 Task: Report abuse to  page of Shell
Action: Mouse moved to (594, 97)
Screenshot: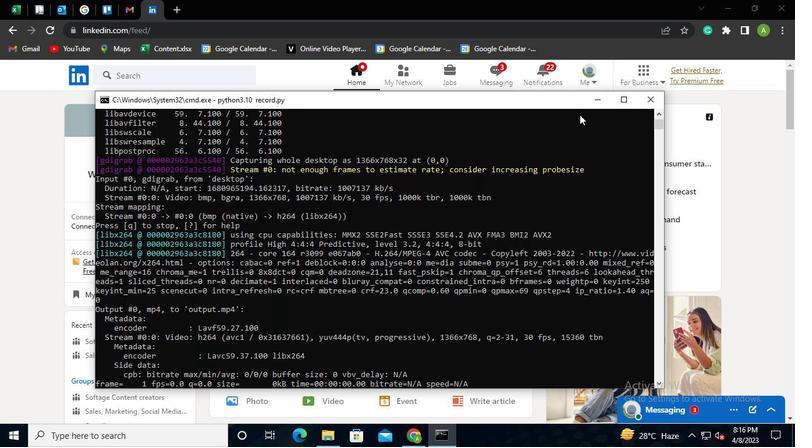 
Action: Mouse pressed left at (594, 97)
Screenshot: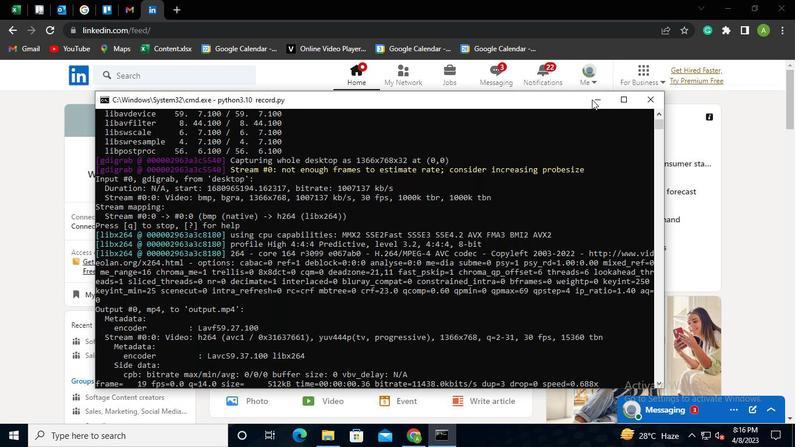 
Action: Mouse moved to (137, 57)
Screenshot: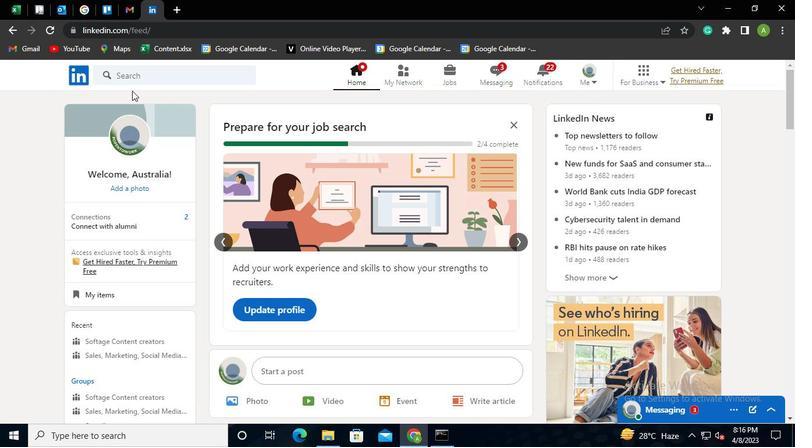 
Action: Mouse pressed left at (137, 57)
Screenshot: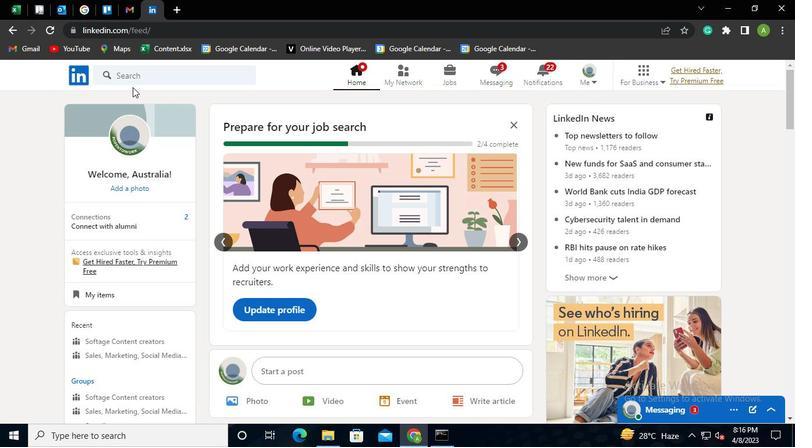 
Action: Mouse moved to (135, 80)
Screenshot: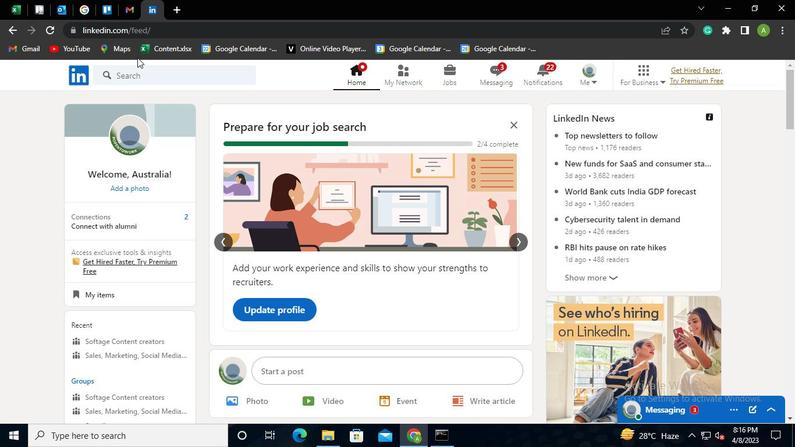 
Action: Mouse pressed left at (135, 80)
Screenshot: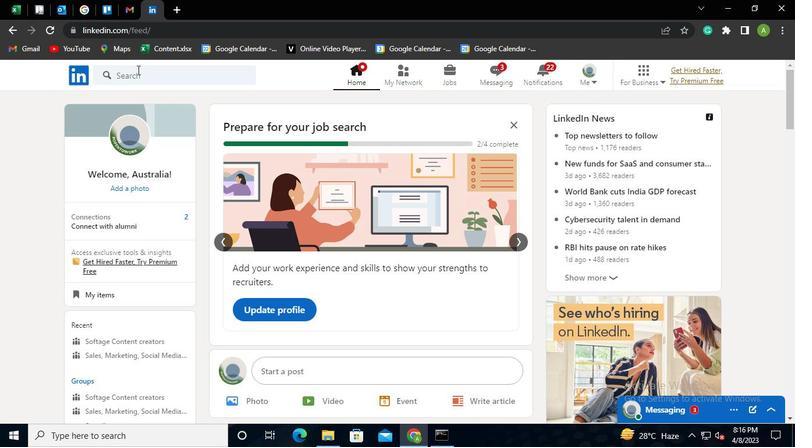
Action: Mouse moved to (129, 125)
Screenshot: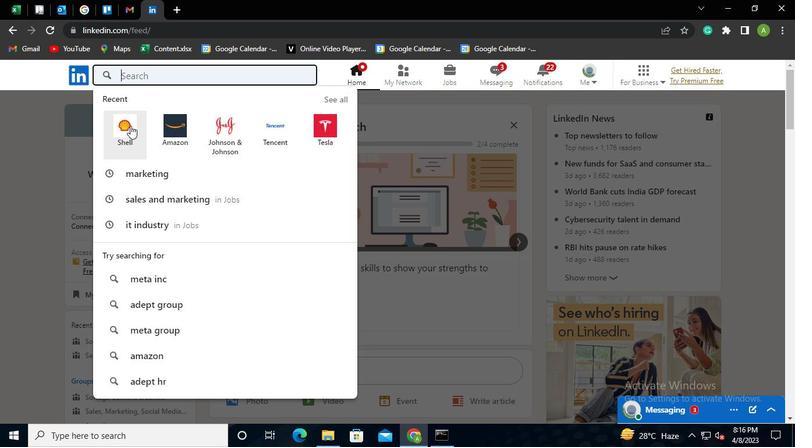 
Action: Mouse pressed left at (129, 125)
Screenshot: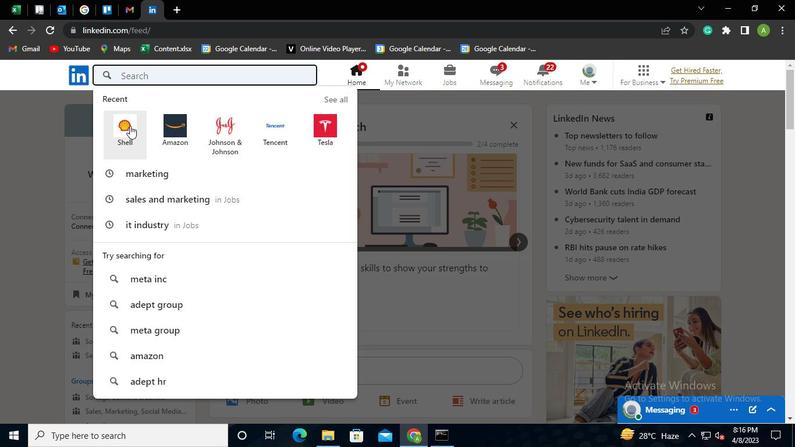 
Action: Mouse moved to (273, 228)
Screenshot: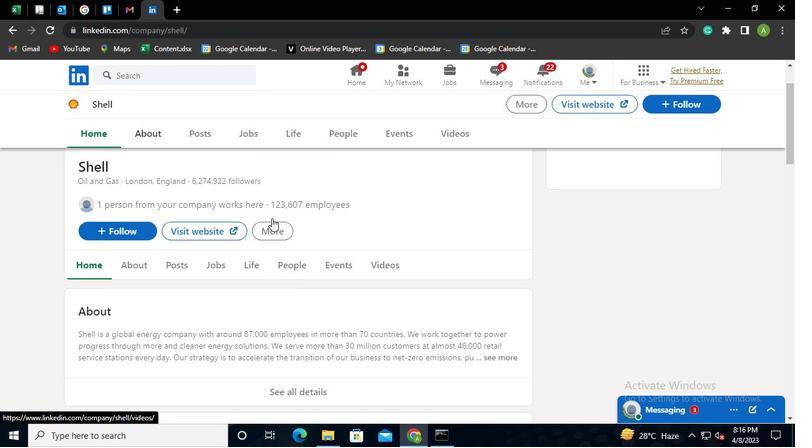 
Action: Mouse pressed left at (273, 228)
Screenshot: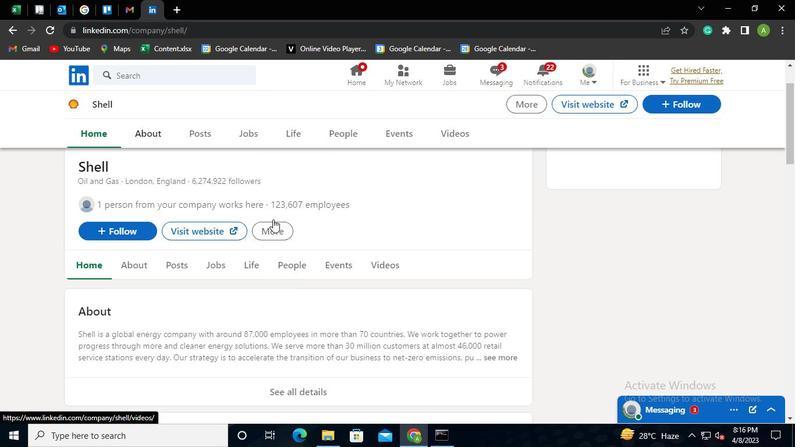 
Action: Mouse moved to (271, 229)
Screenshot: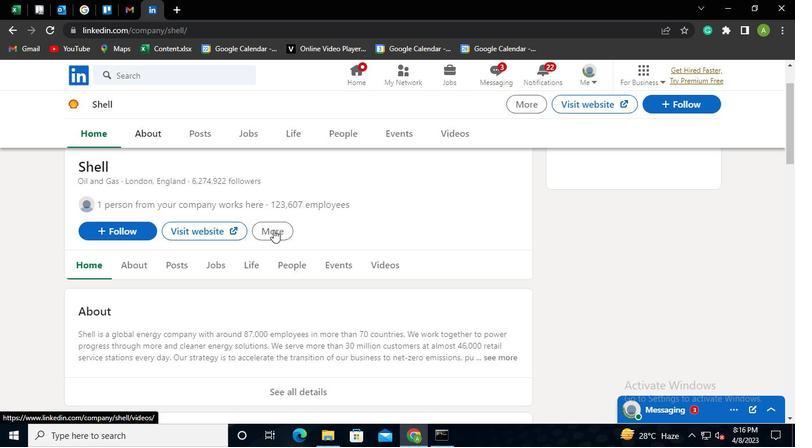 
Action: Mouse pressed left at (271, 229)
Screenshot: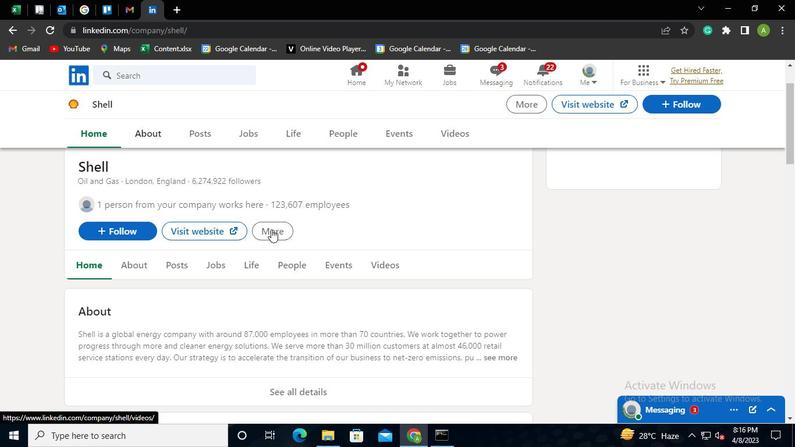 
Action: Mouse moved to (300, 281)
Screenshot: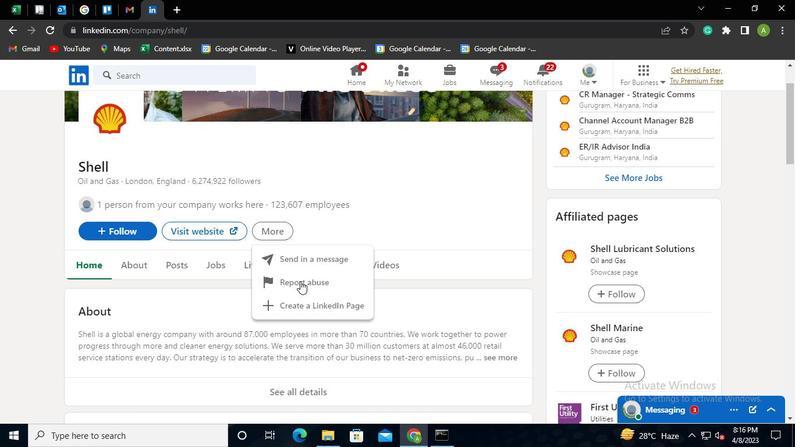 
Action: Mouse pressed left at (300, 281)
Screenshot: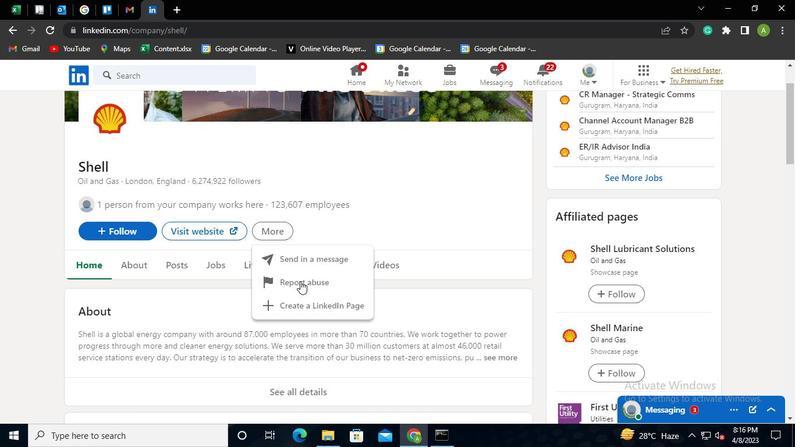 
Action: Mouse moved to (308, 149)
Screenshot: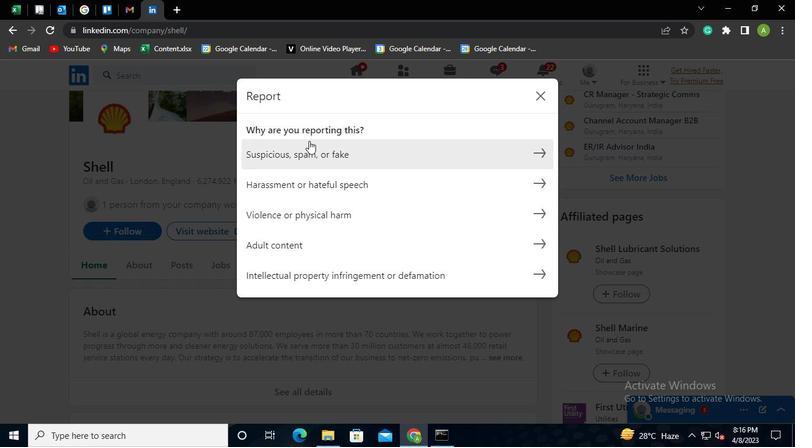 
Action: Mouse pressed left at (308, 149)
Screenshot: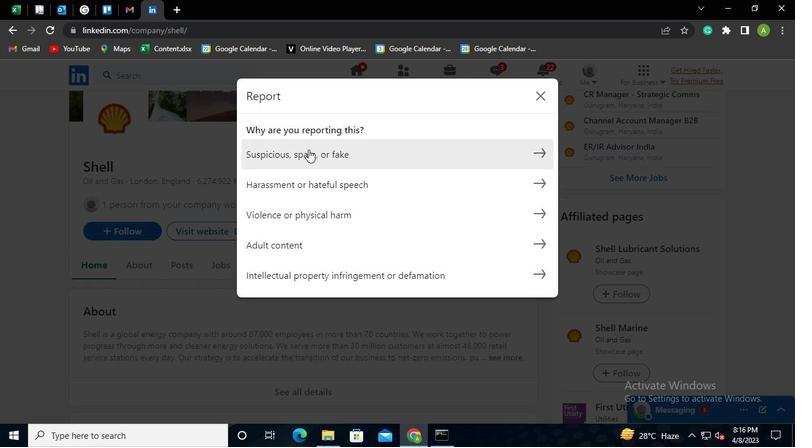 
Action: Mouse moved to (260, 152)
Screenshot: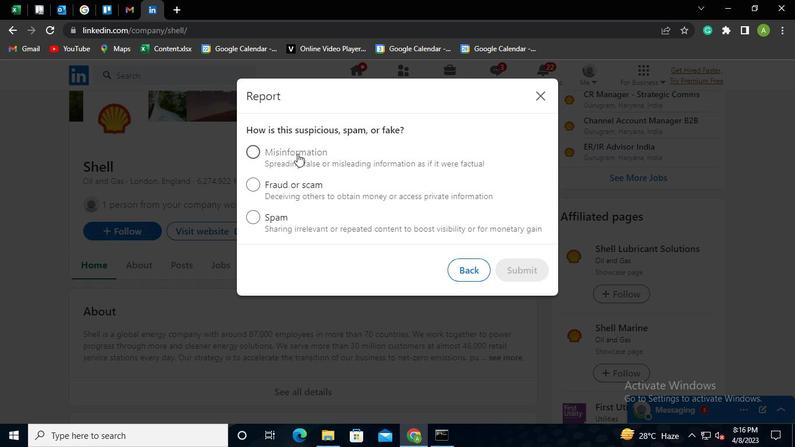 
Action: Mouse pressed left at (260, 152)
Screenshot: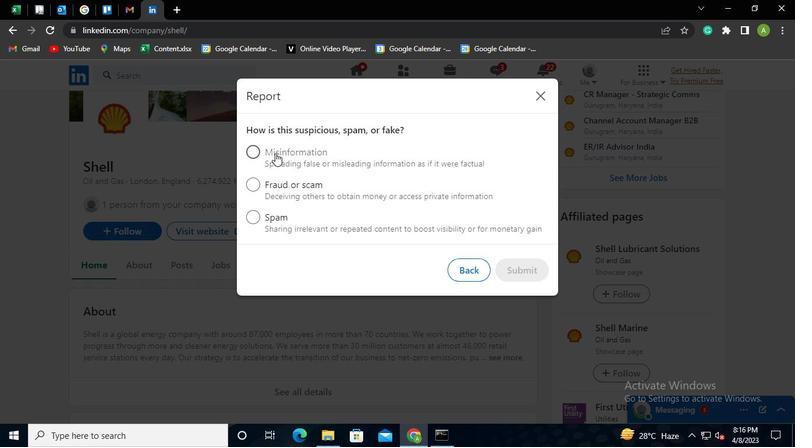 
Action: Mouse moved to (522, 322)
Screenshot: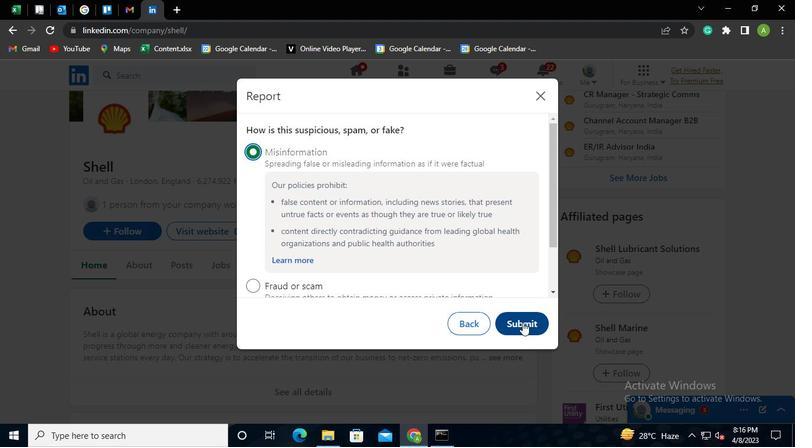 
Action: Mouse pressed left at (522, 322)
Screenshot: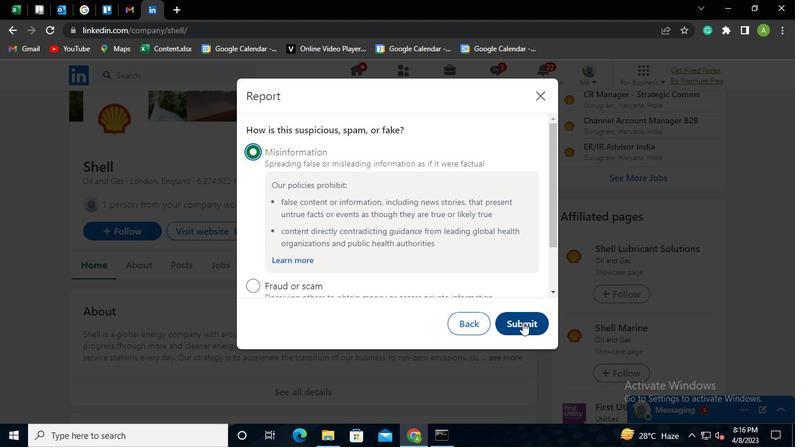 
Action: Mouse moved to (247, 188)
Screenshot: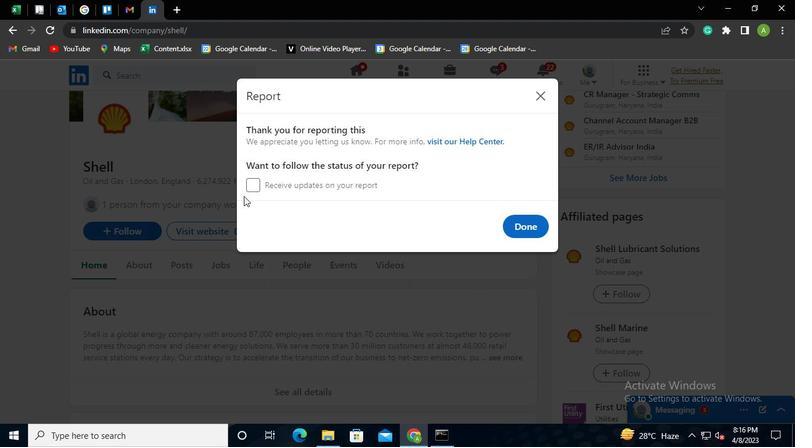 
Action: Mouse pressed left at (247, 188)
Screenshot: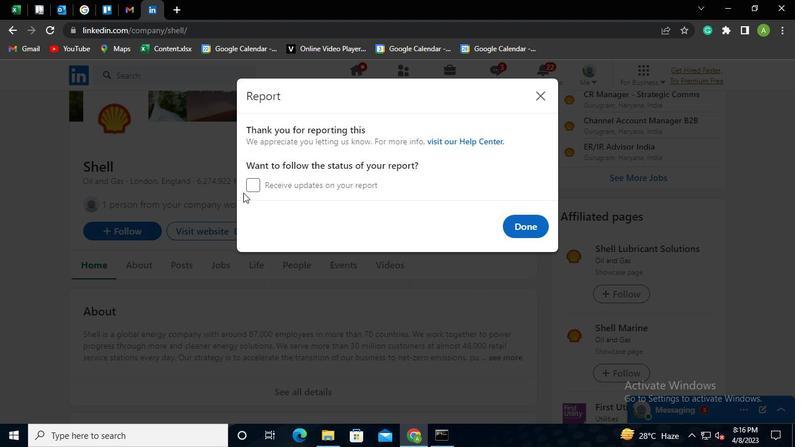 
Action: Mouse moved to (530, 230)
Screenshot: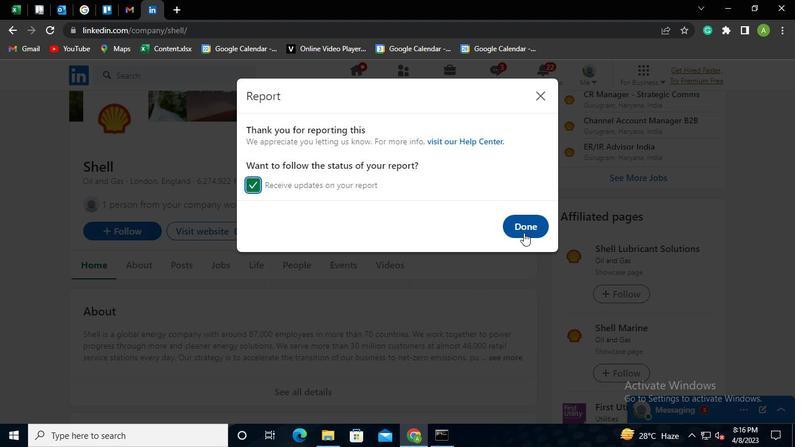 
Action: Mouse pressed left at (530, 230)
Screenshot: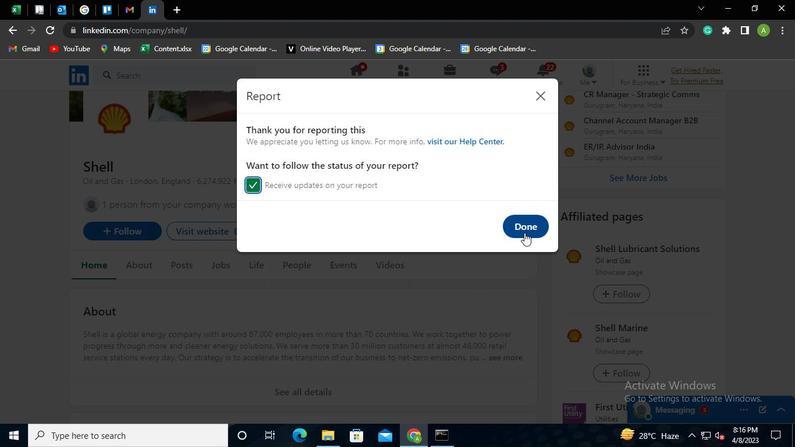 
Action: Mouse moved to (443, 434)
Screenshot: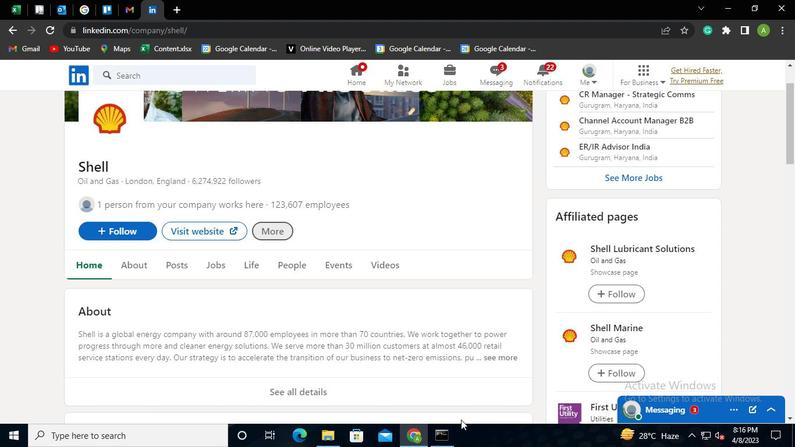 
Action: Mouse pressed left at (443, 434)
Screenshot: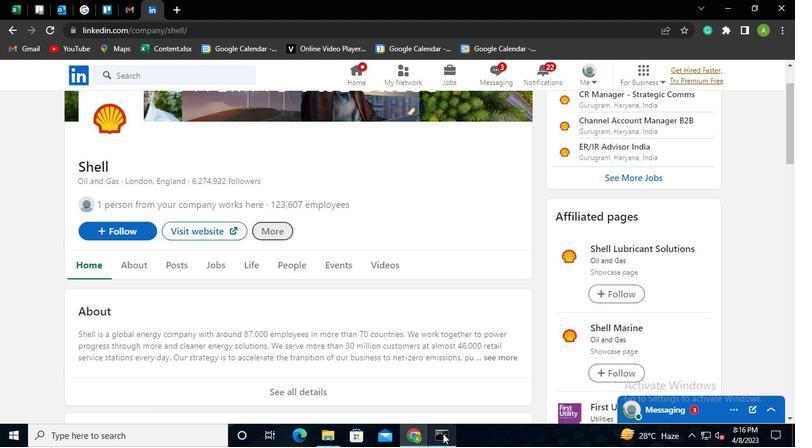 
Action: Mouse moved to (649, 101)
Screenshot: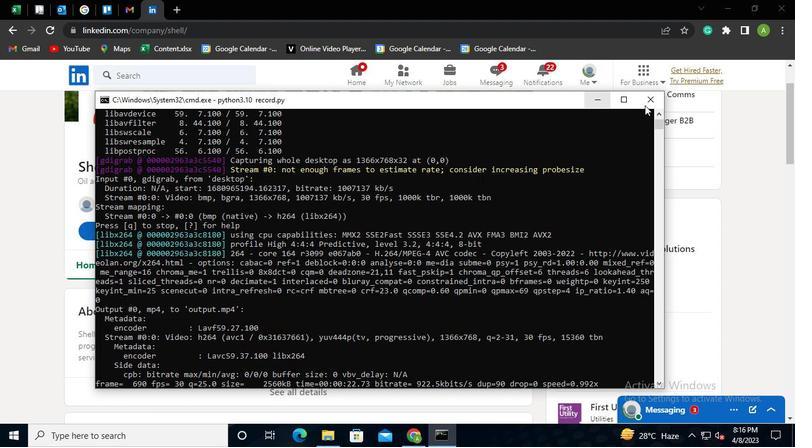 
Action: Mouse pressed left at (649, 101)
Screenshot: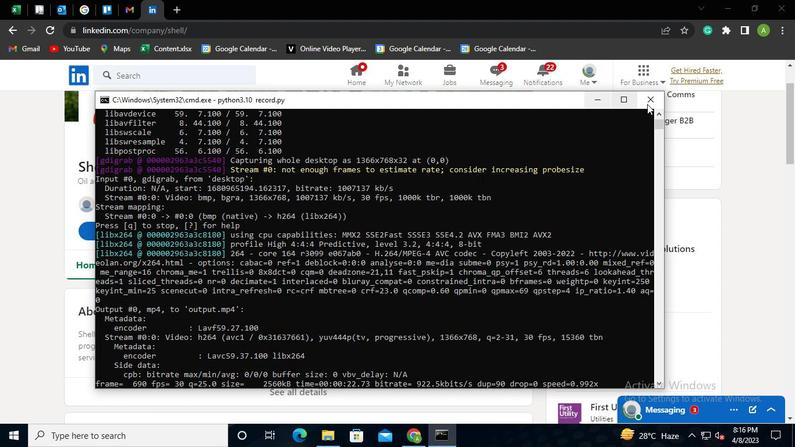 
Action: Mouse moved to (648, 103)
Screenshot: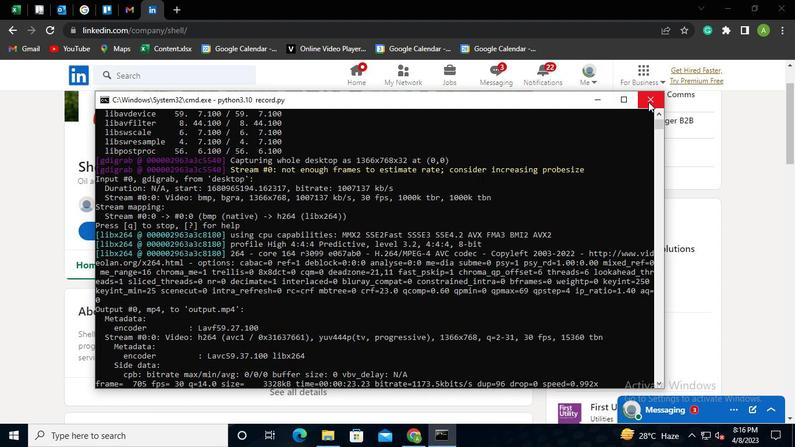
